 Task: Sort by cateogry.
Action: Mouse moved to (1346, 34)
Screenshot: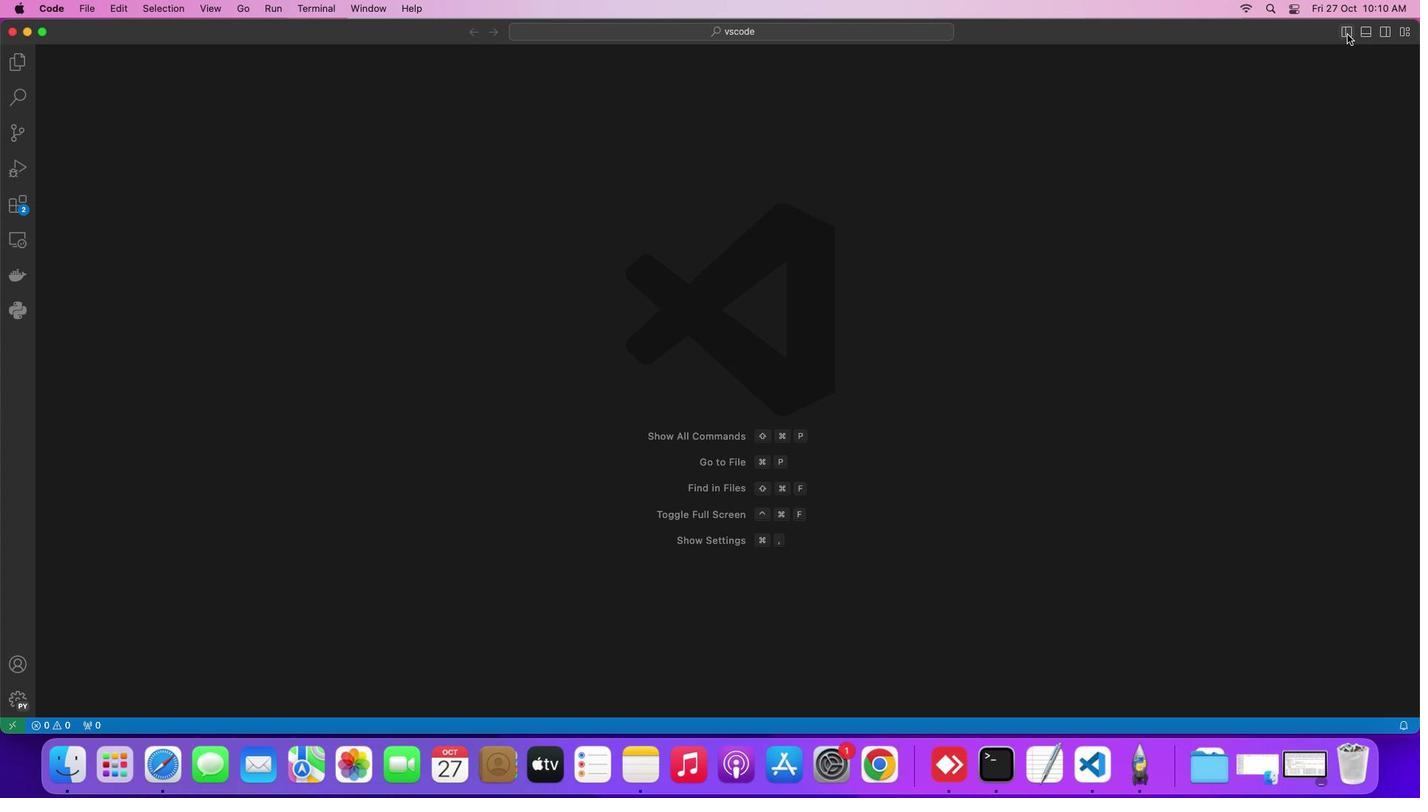
Action: Mouse pressed left at (1346, 34)
Screenshot: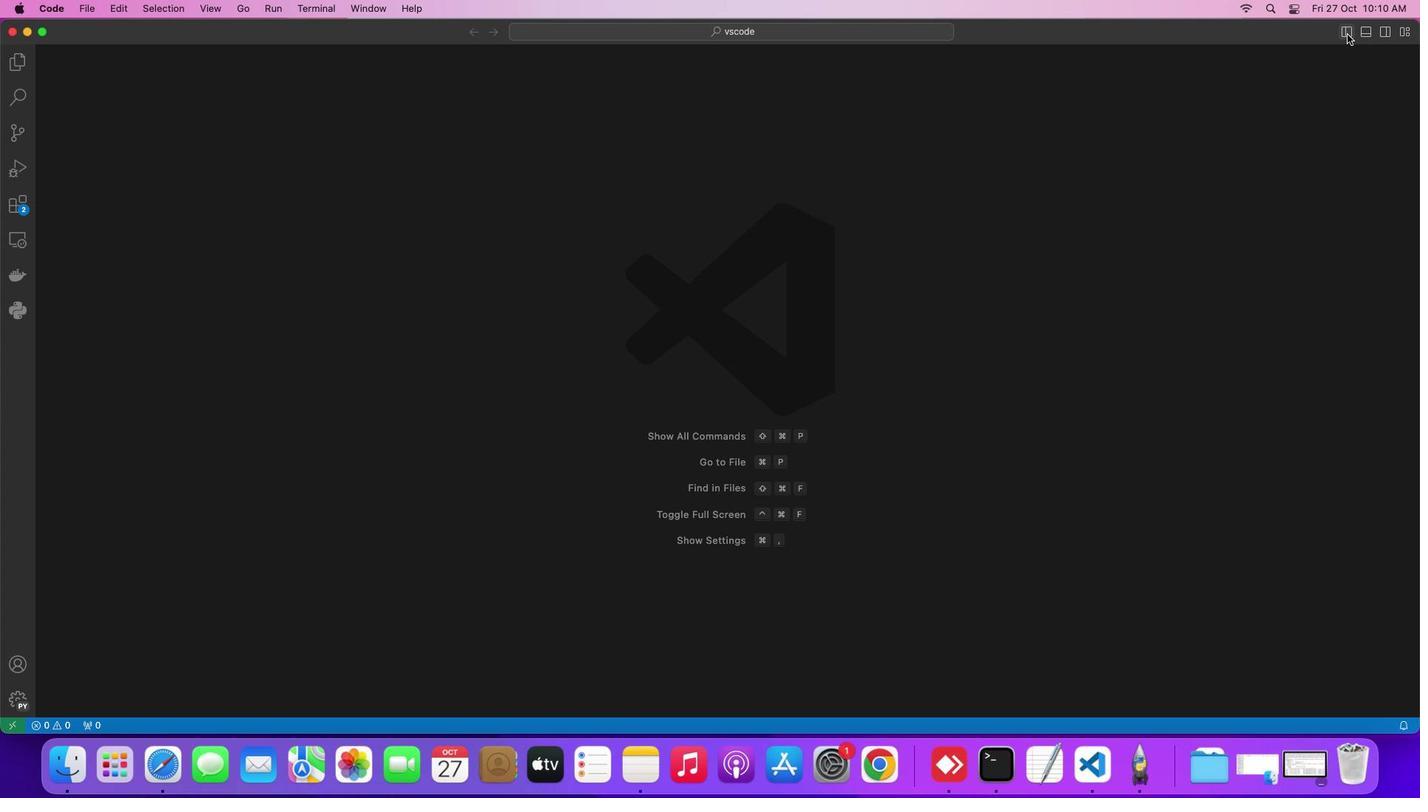 
Action: Mouse moved to (76, 107)
Screenshot: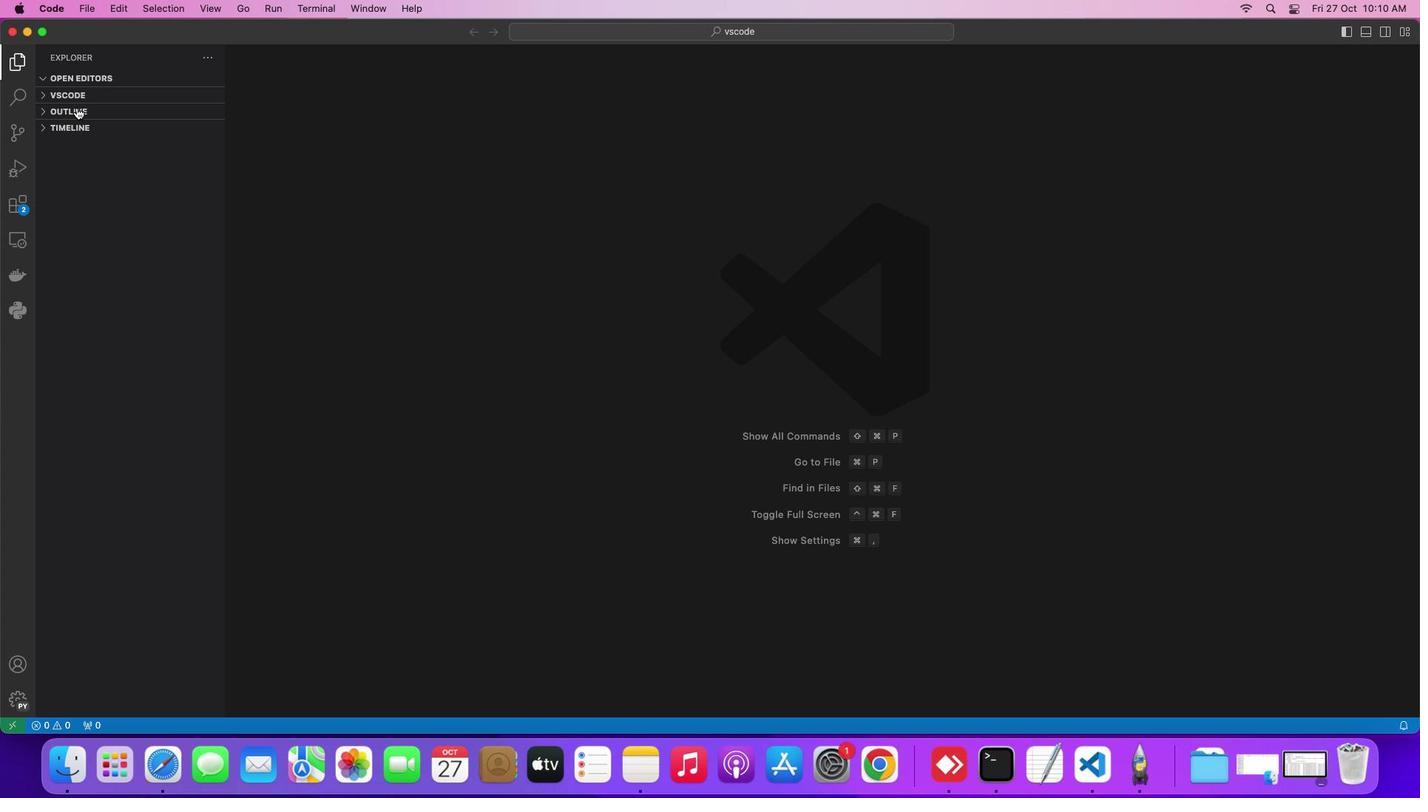 
Action: Mouse pressed left at (76, 107)
Screenshot: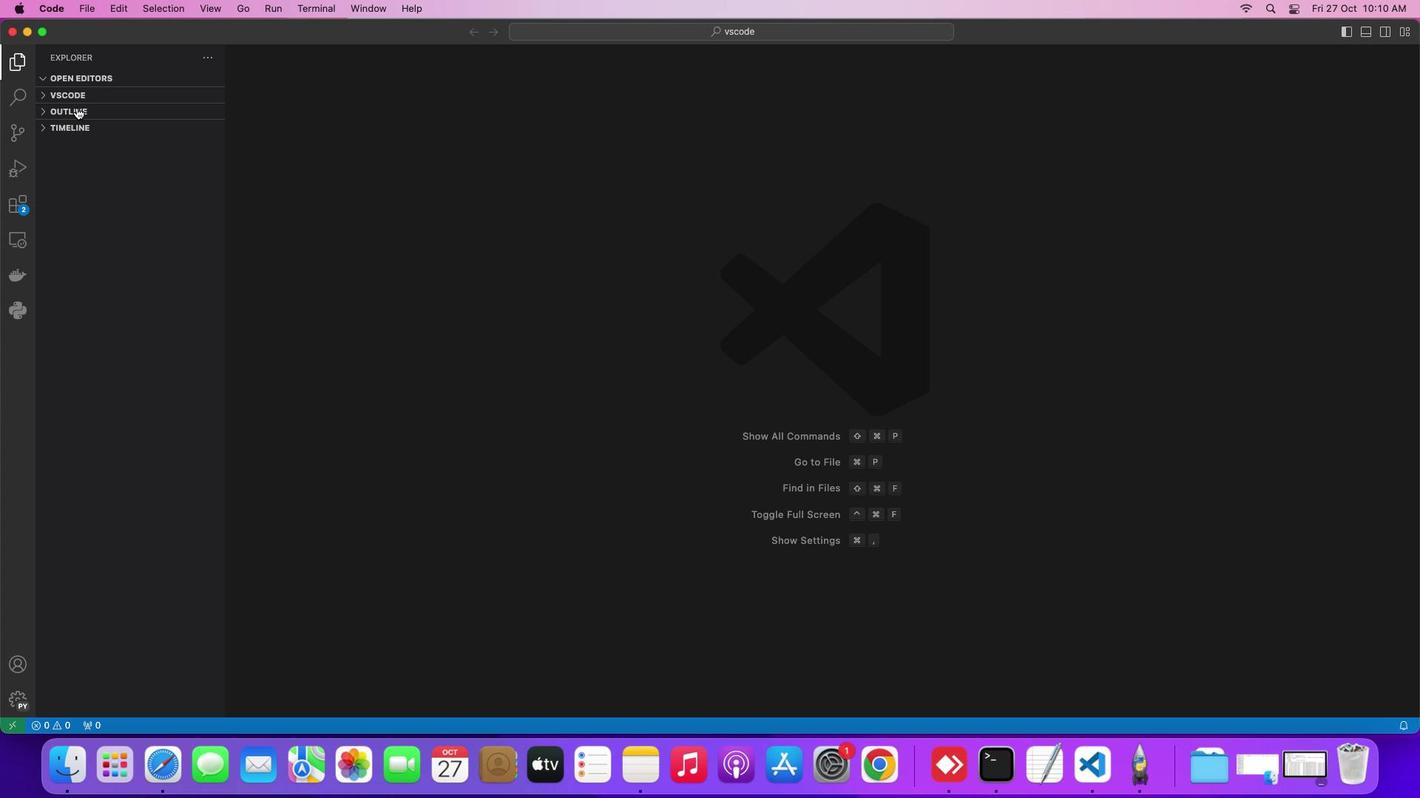 
Action: Mouse moved to (210, 112)
Screenshot: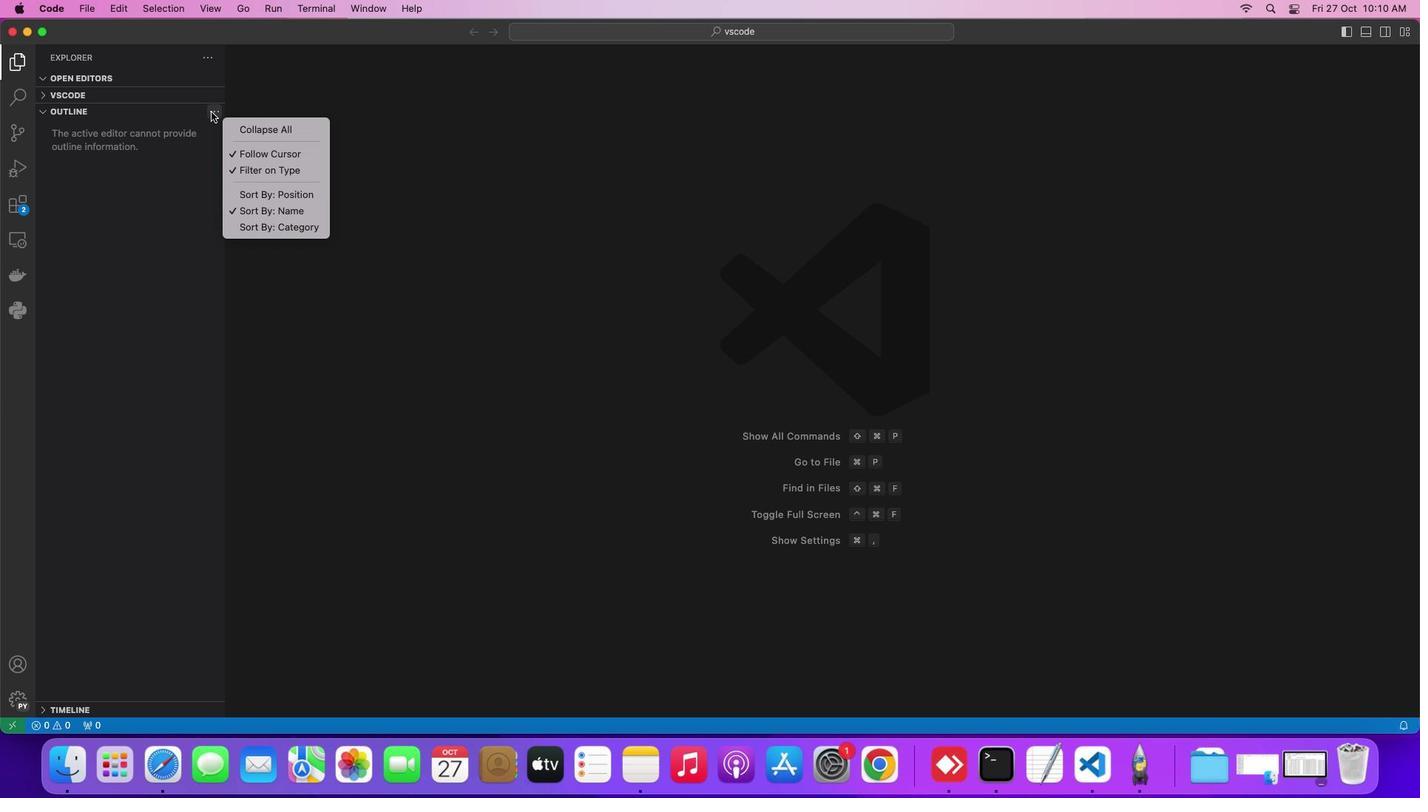 
Action: Mouse pressed left at (210, 112)
Screenshot: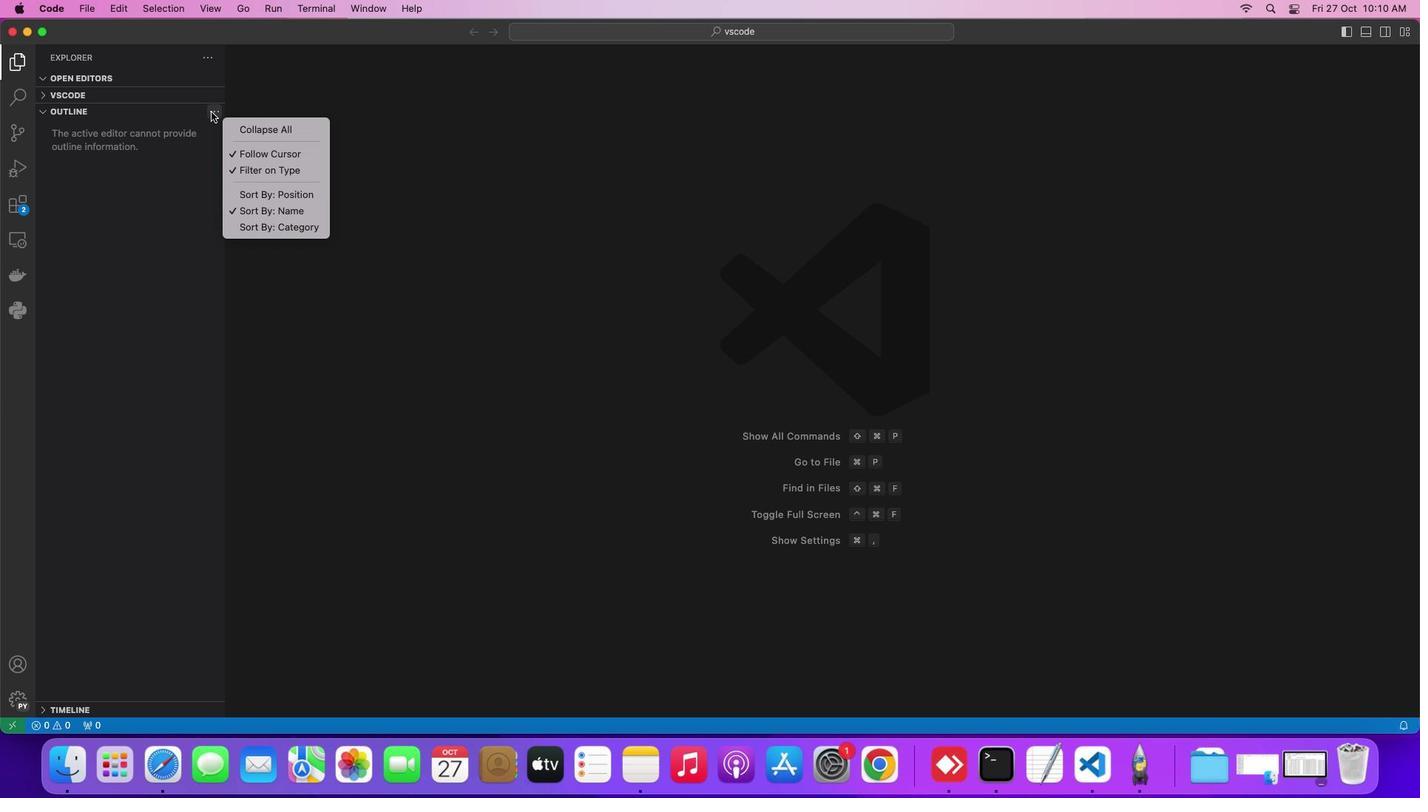 
Action: Mouse moved to (275, 232)
Screenshot: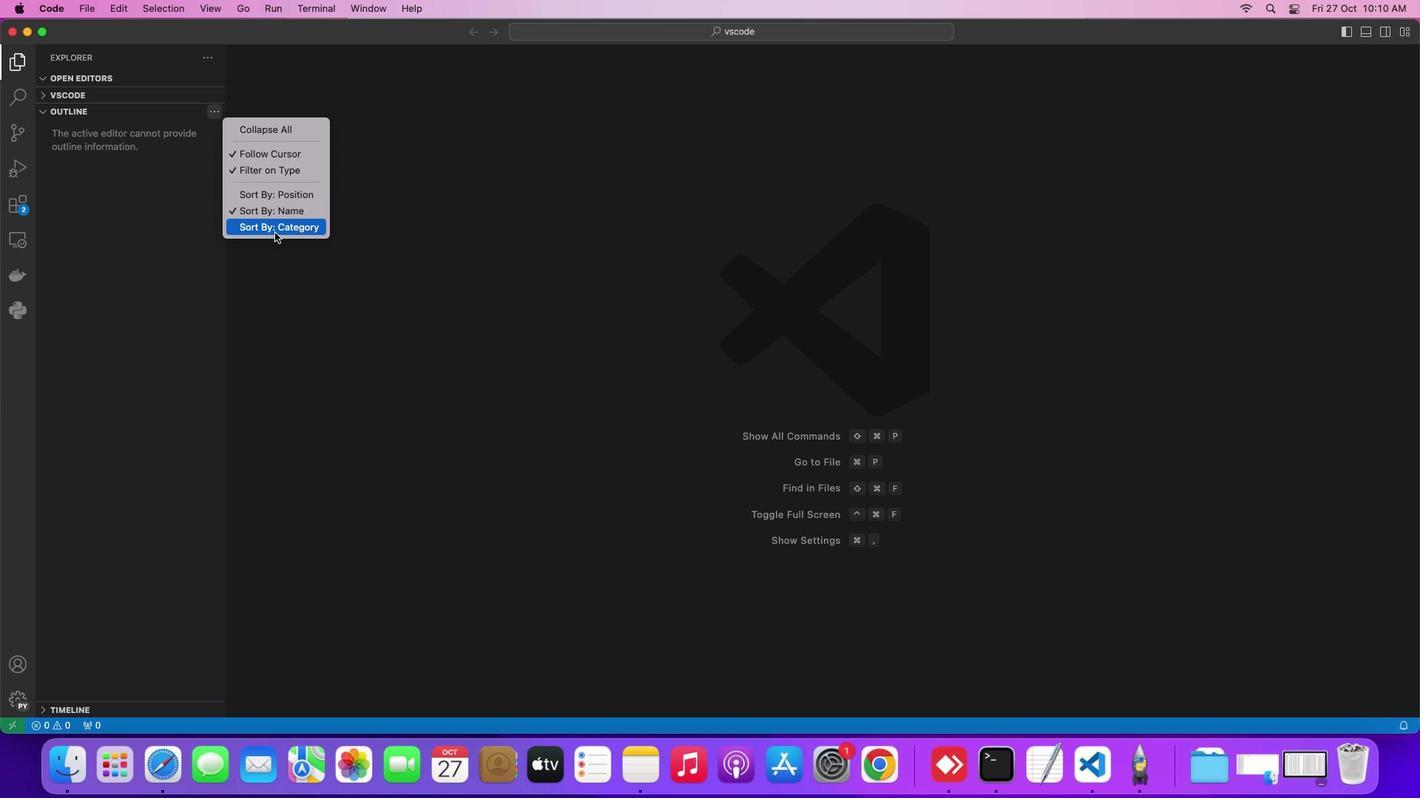
Action: Mouse pressed left at (275, 232)
Screenshot: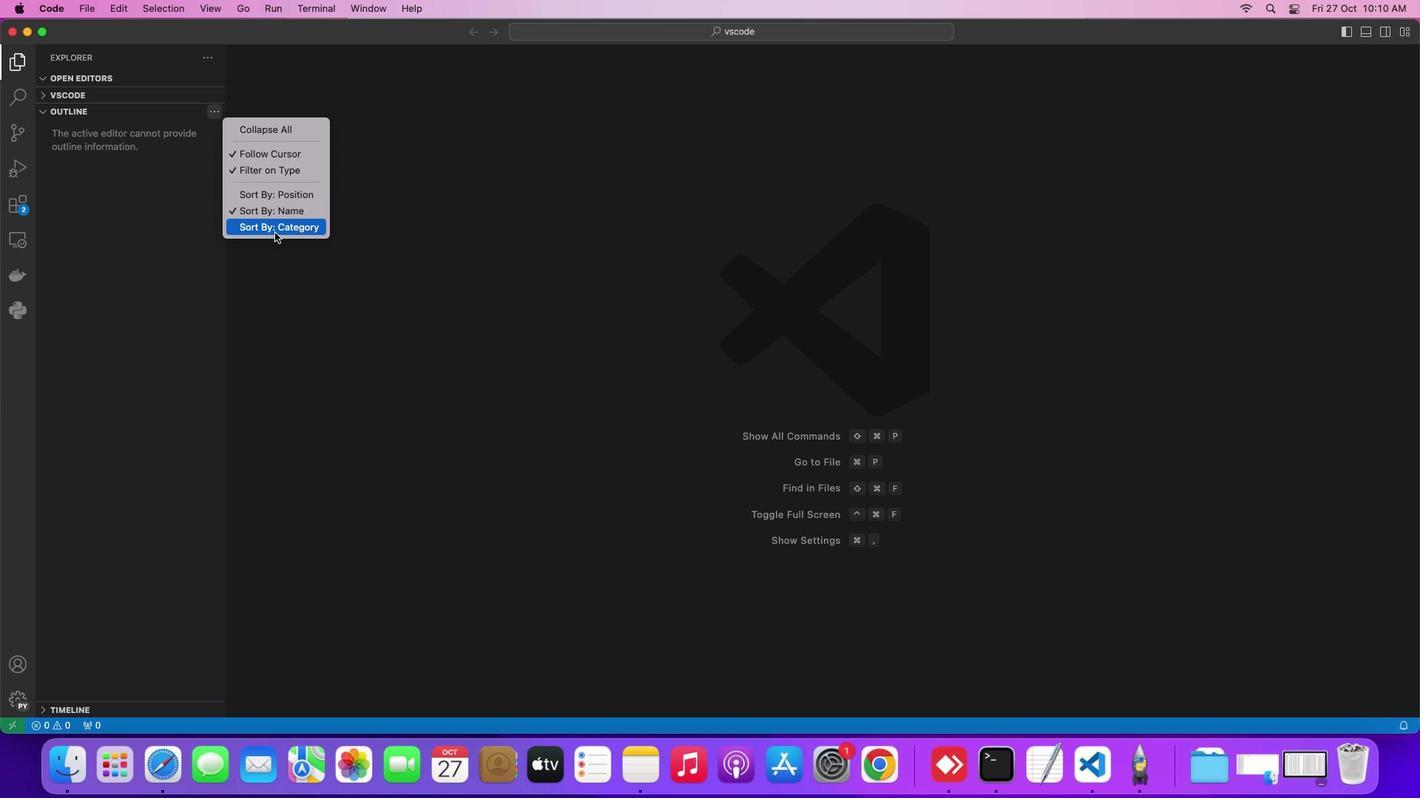 
Action: Mouse moved to (916, 313)
Screenshot: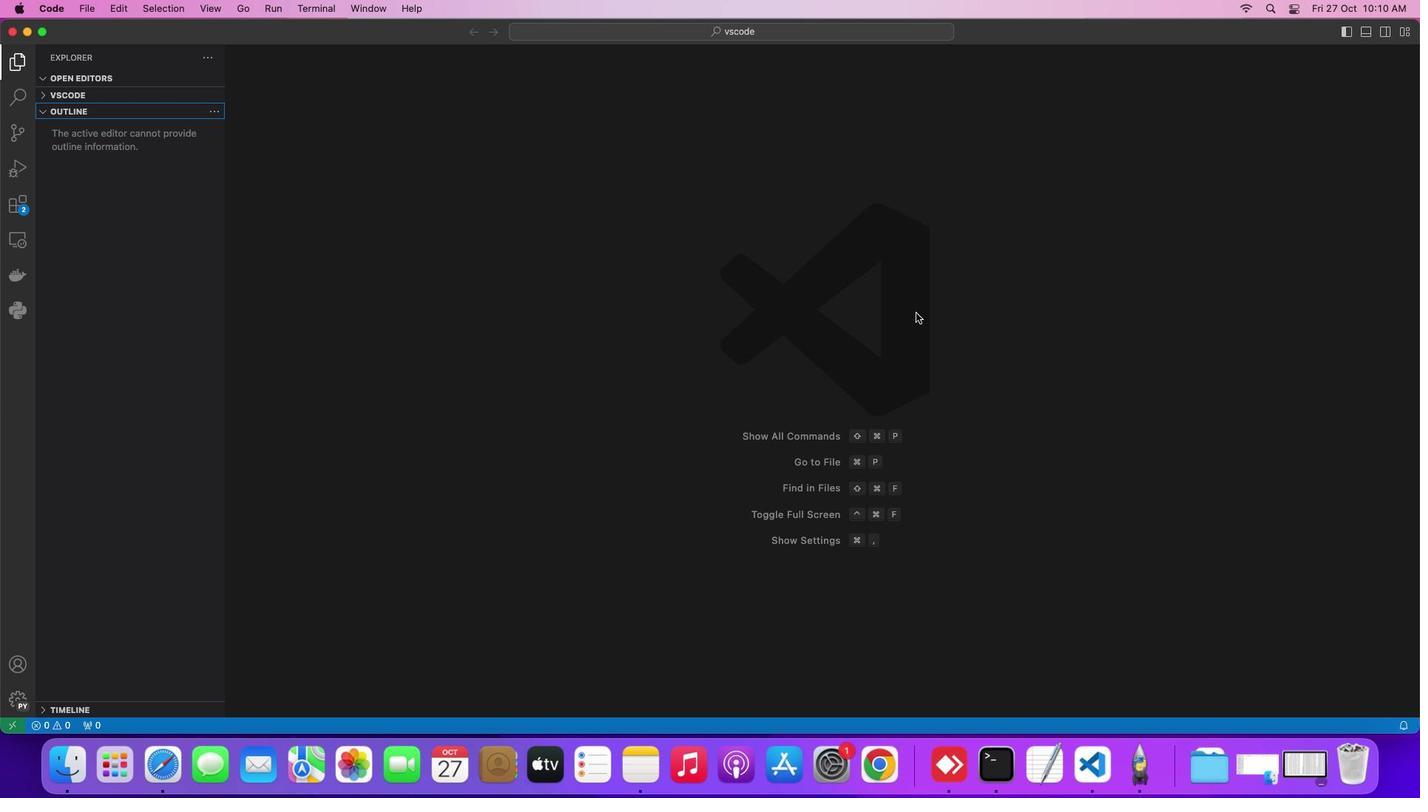 
